 Task: Enable a big button in toolbar elements.
Action: Mouse moved to (120, 16)
Screenshot: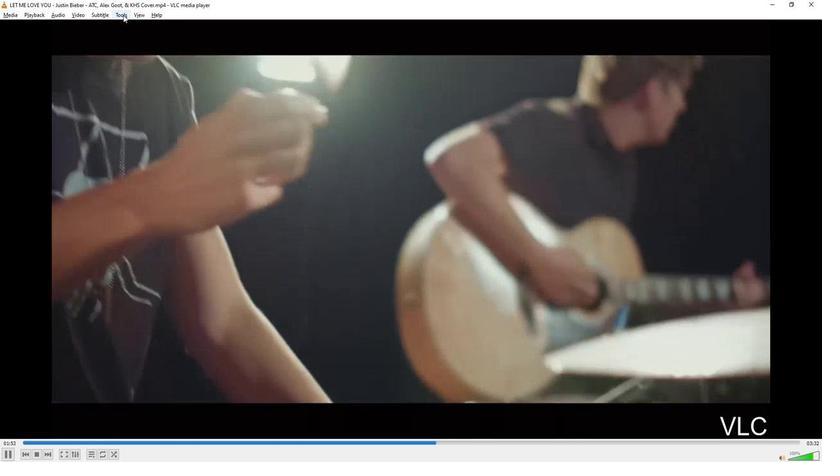 
Action: Mouse pressed left at (120, 16)
Screenshot: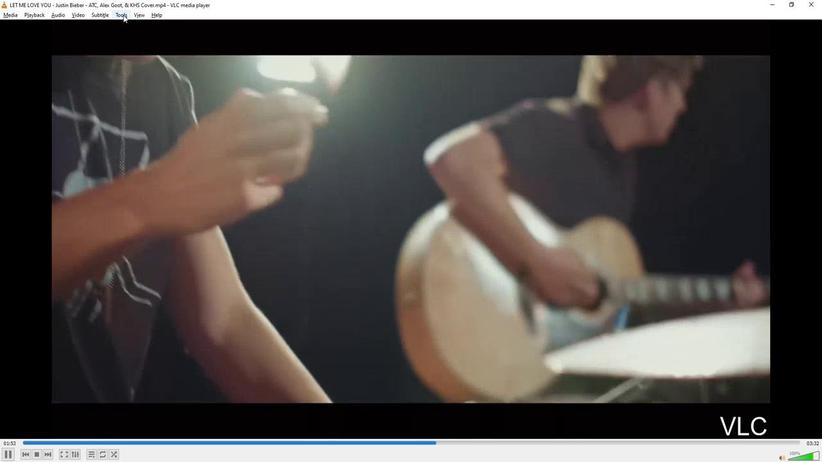 
Action: Mouse moved to (143, 105)
Screenshot: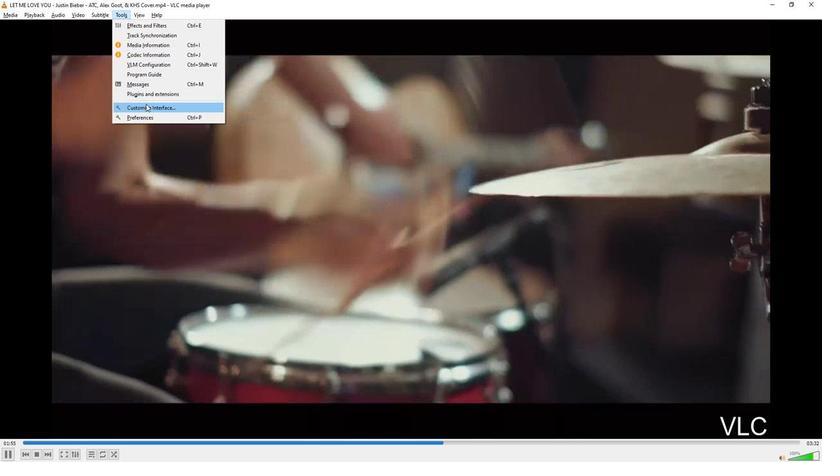 
Action: Mouse pressed left at (143, 105)
Screenshot: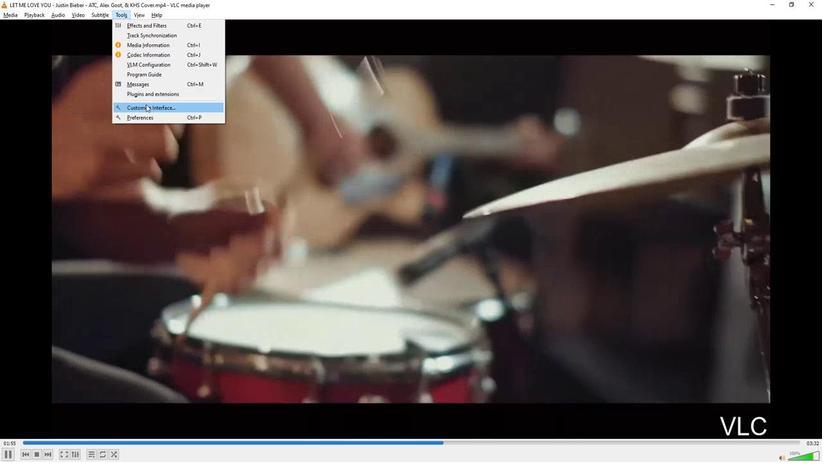 
Action: Mouse moved to (318, 228)
Screenshot: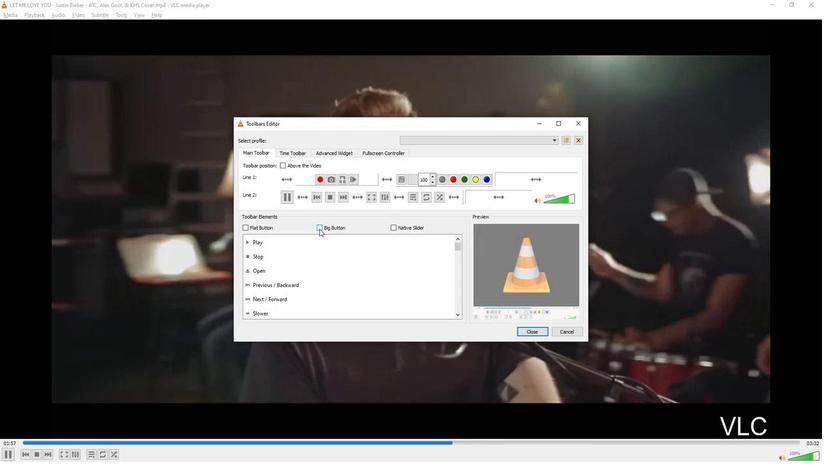 
Action: Mouse pressed left at (318, 228)
Screenshot: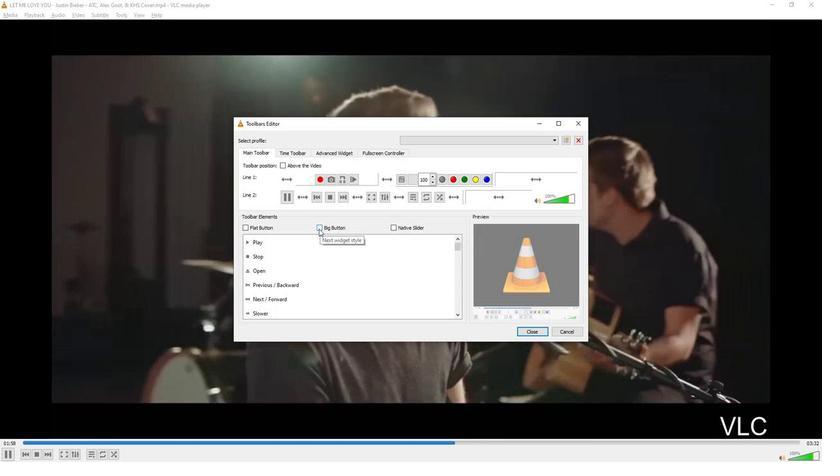 
Action: Mouse moved to (765, 205)
Screenshot: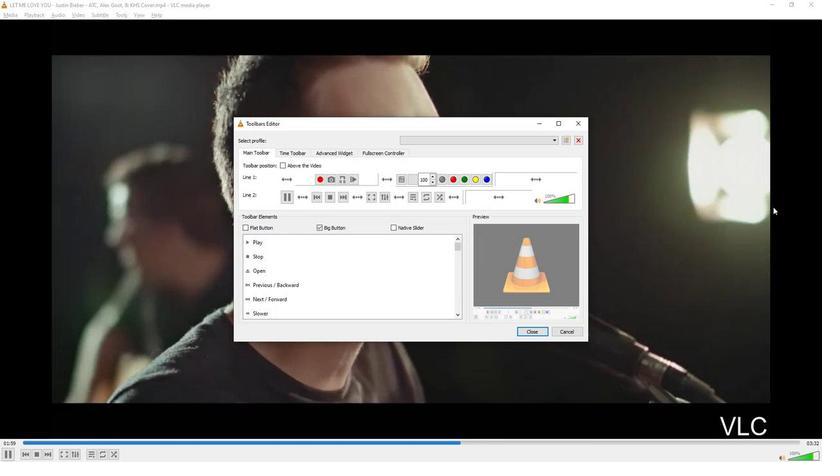 
